 Task: Add Shikai Coconut Hand & Body Lotion to the cart.
Action: Mouse moved to (856, 324)
Screenshot: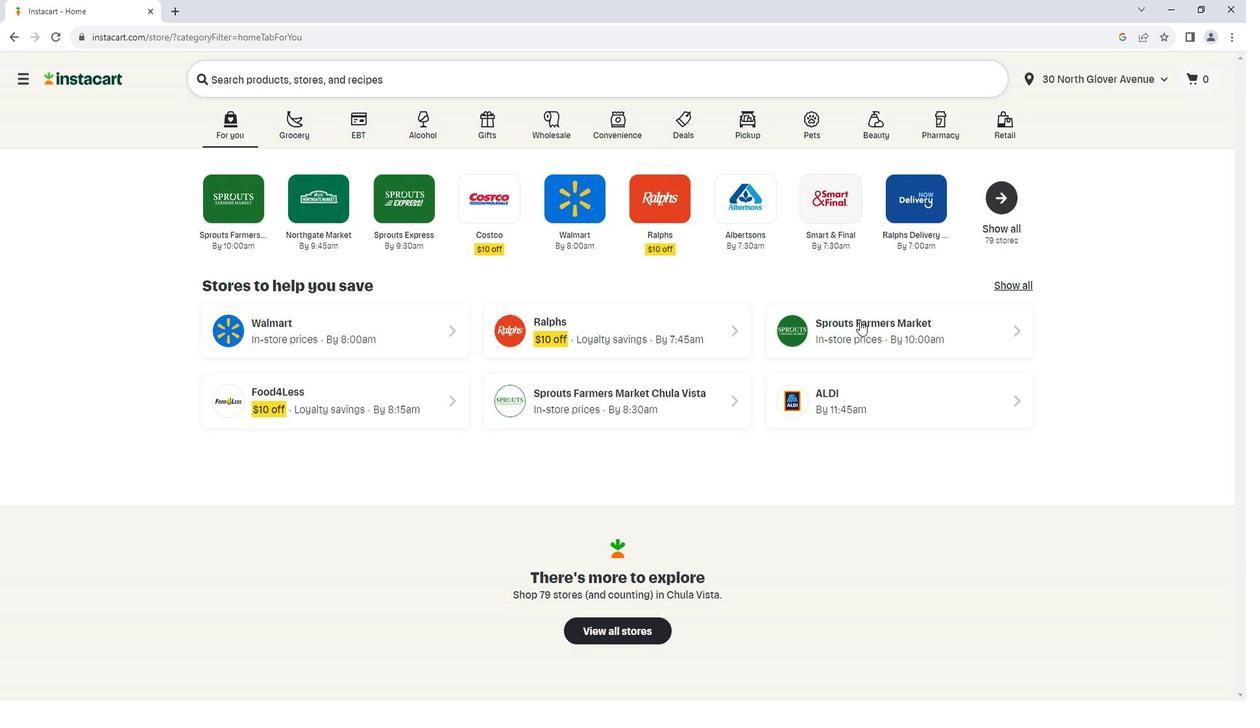 
Action: Mouse pressed left at (856, 324)
Screenshot: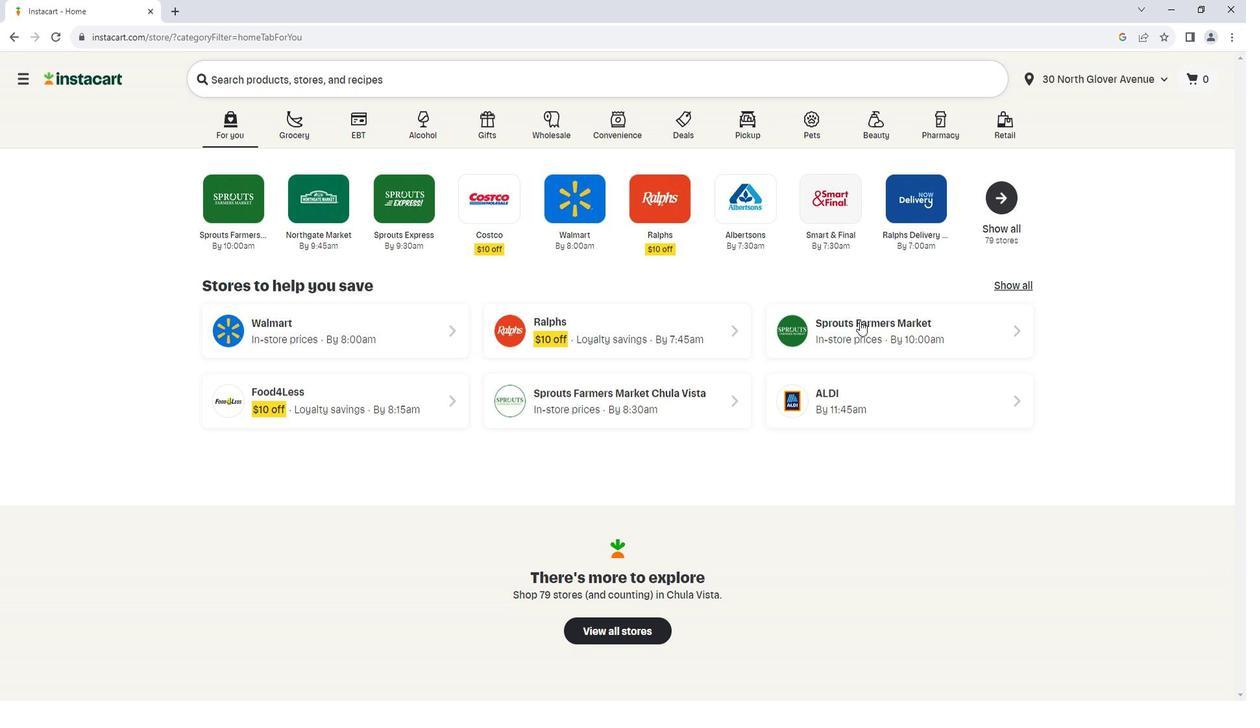 
Action: Mouse moved to (111, 428)
Screenshot: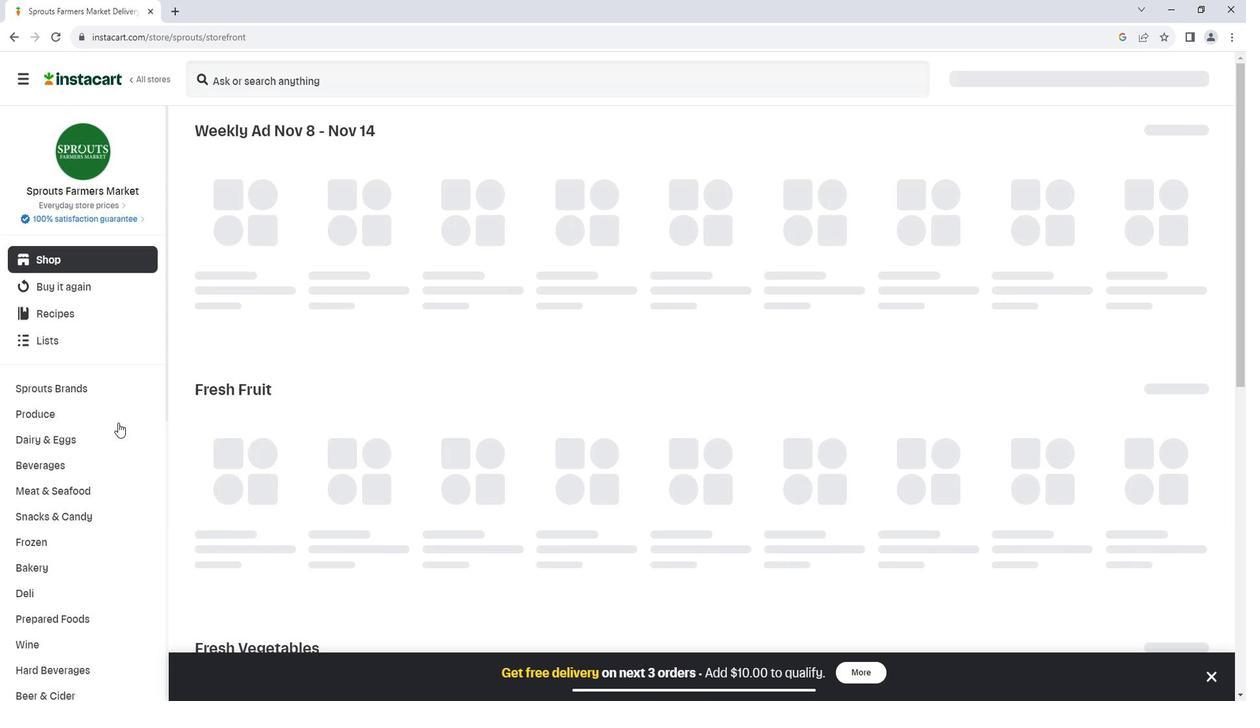 
Action: Mouse scrolled (111, 427) with delta (0, 0)
Screenshot: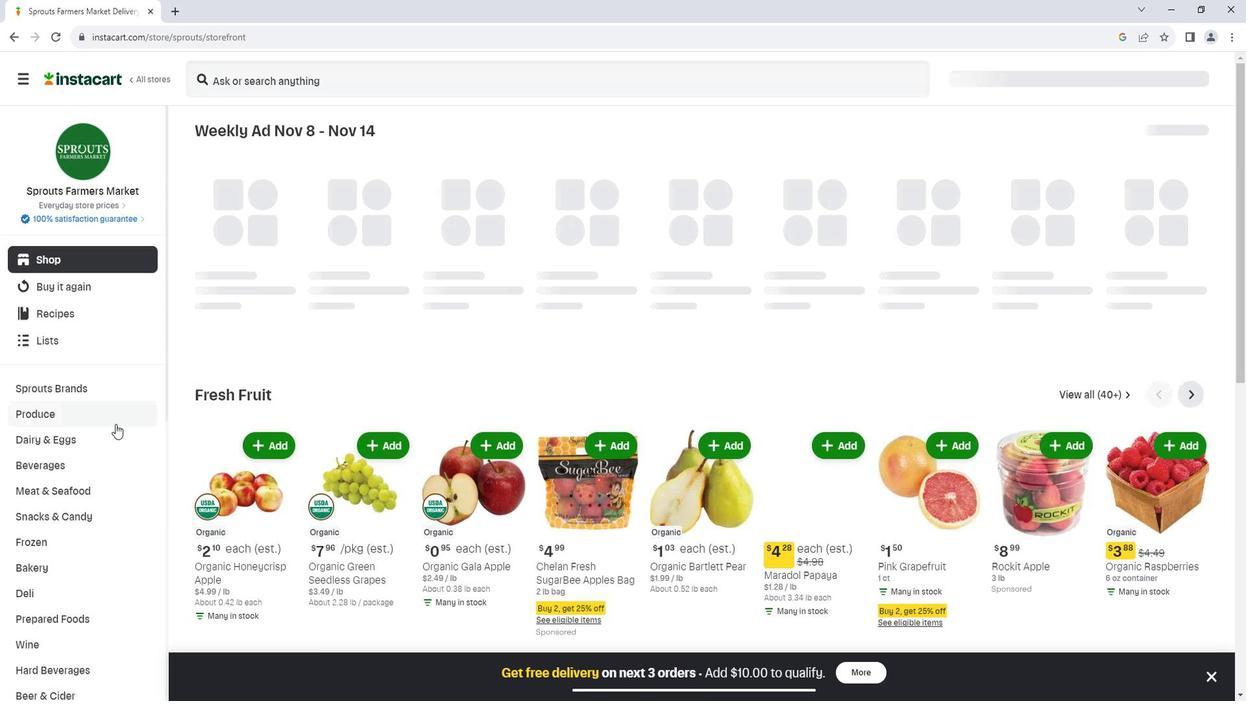 
Action: Mouse moved to (111, 429)
Screenshot: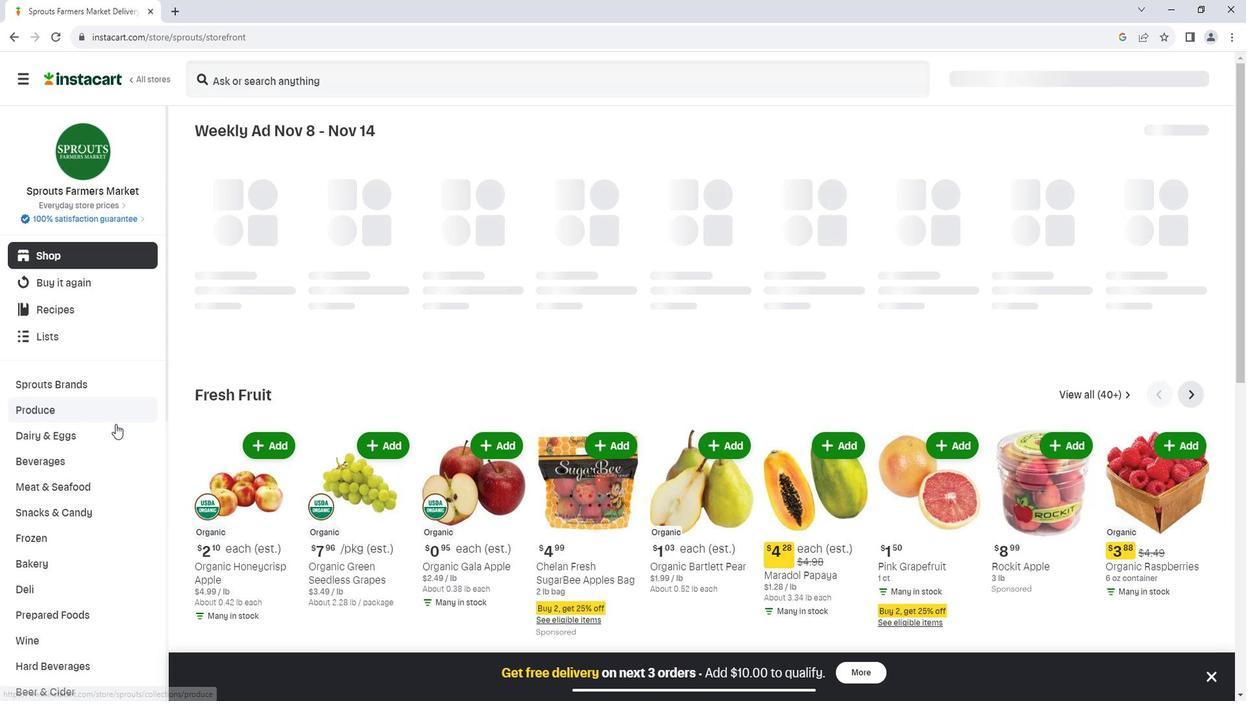 
Action: Mouse scrolled (111, 429) with delta (0, 0)
Screenshot: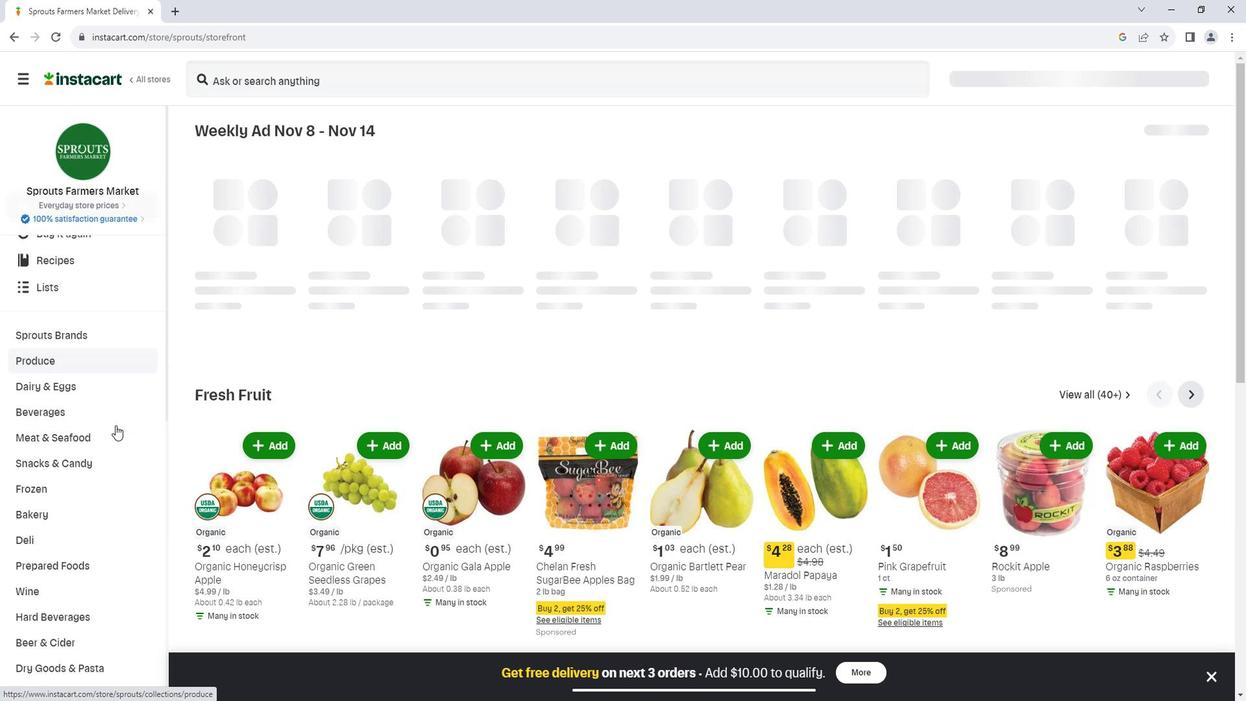 
Action: Mouse scrolled (111, 429) with delta (0, 0)
Screenshot: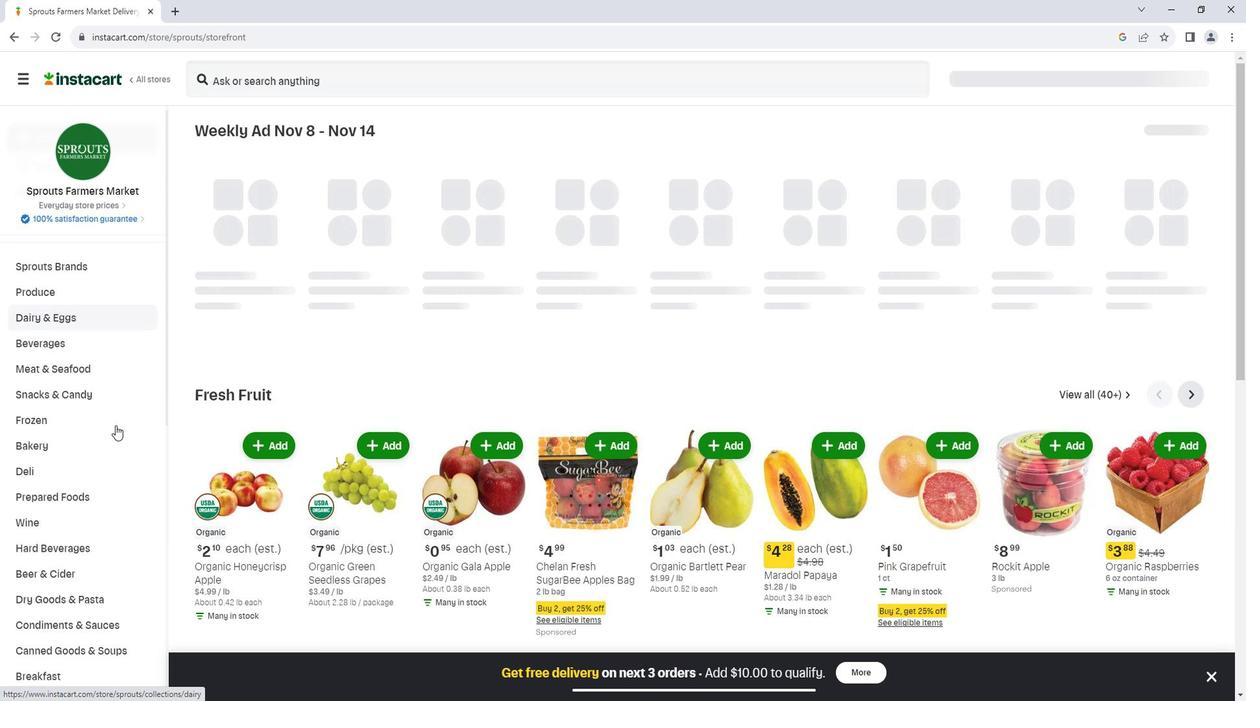 
Action: Mouse moved to (111, 432)
Screenshot: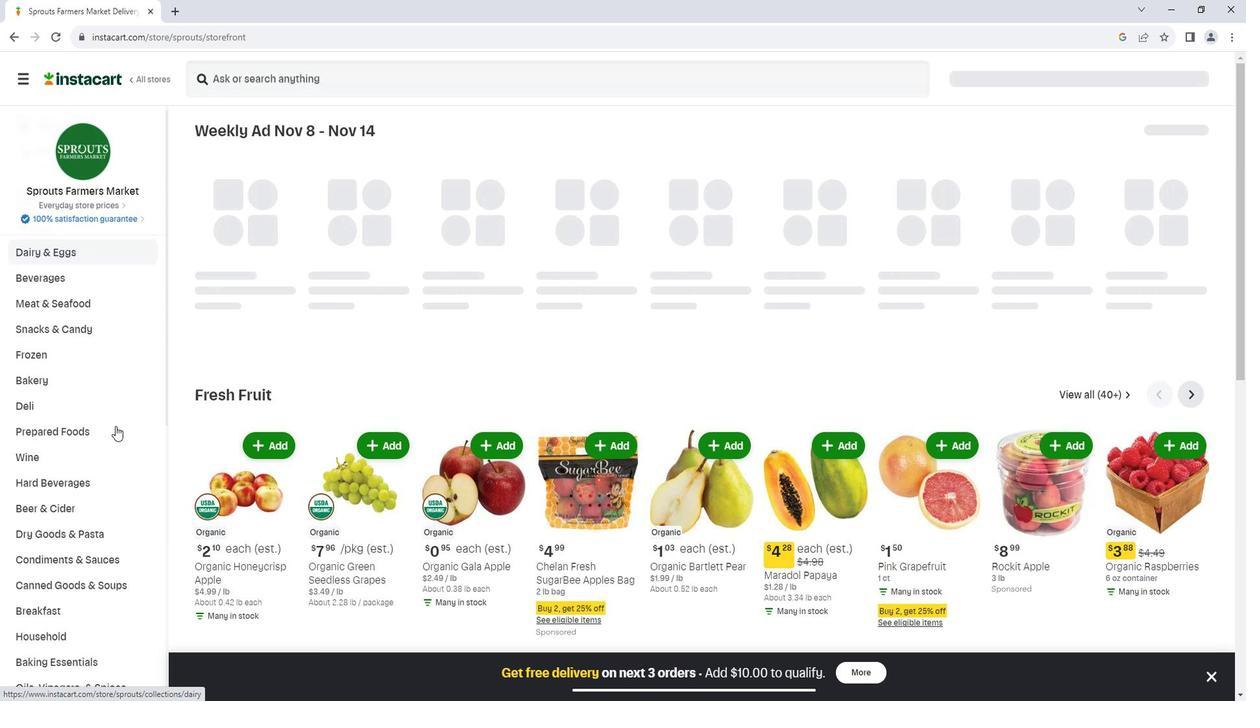 
Action: Mouse scrolled (111, 431) with delta (0, -1)
Screenshot: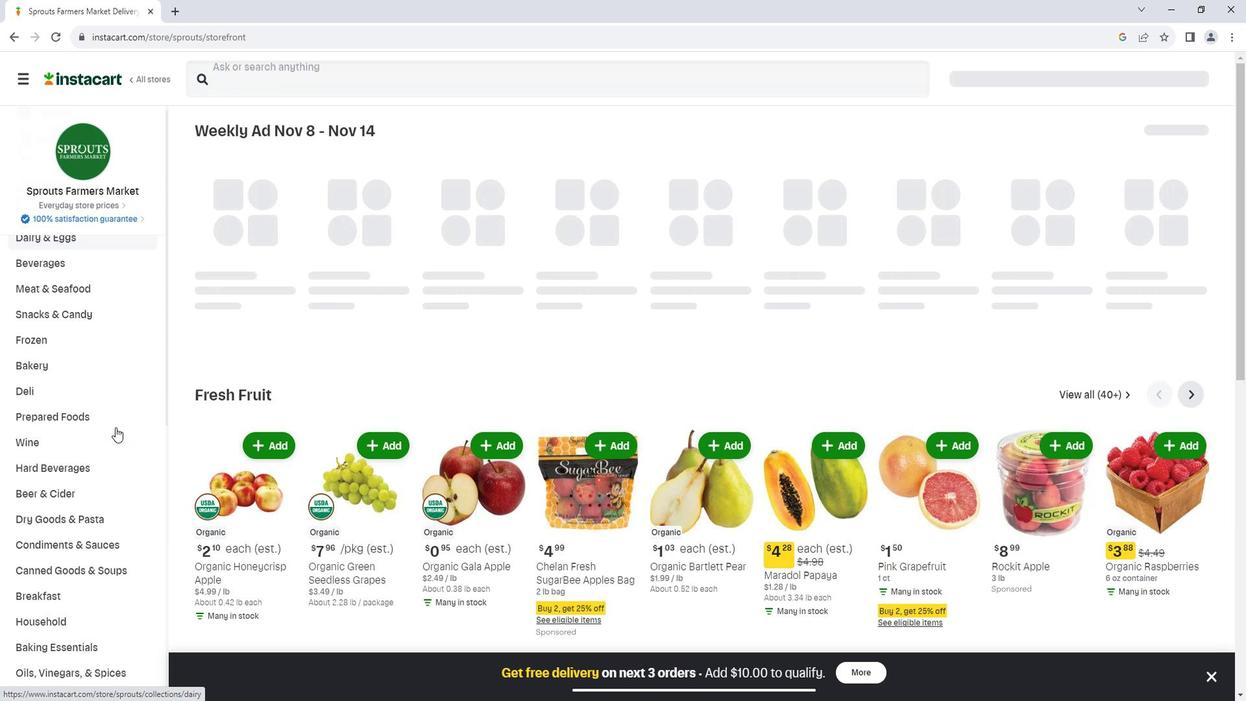 
Action: Mouse moved to (112, 434)
Screenshot: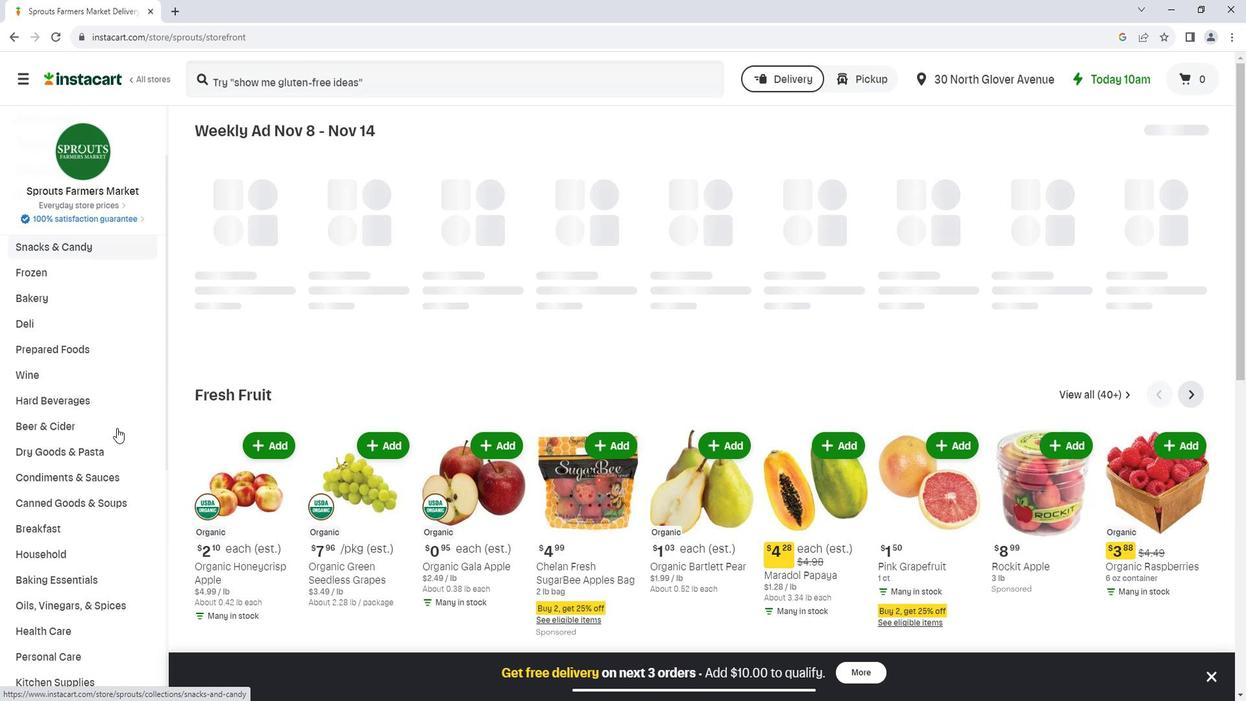 
Action: Mouse scrolled (112, 434) with delta (0, 0)
Screenshot: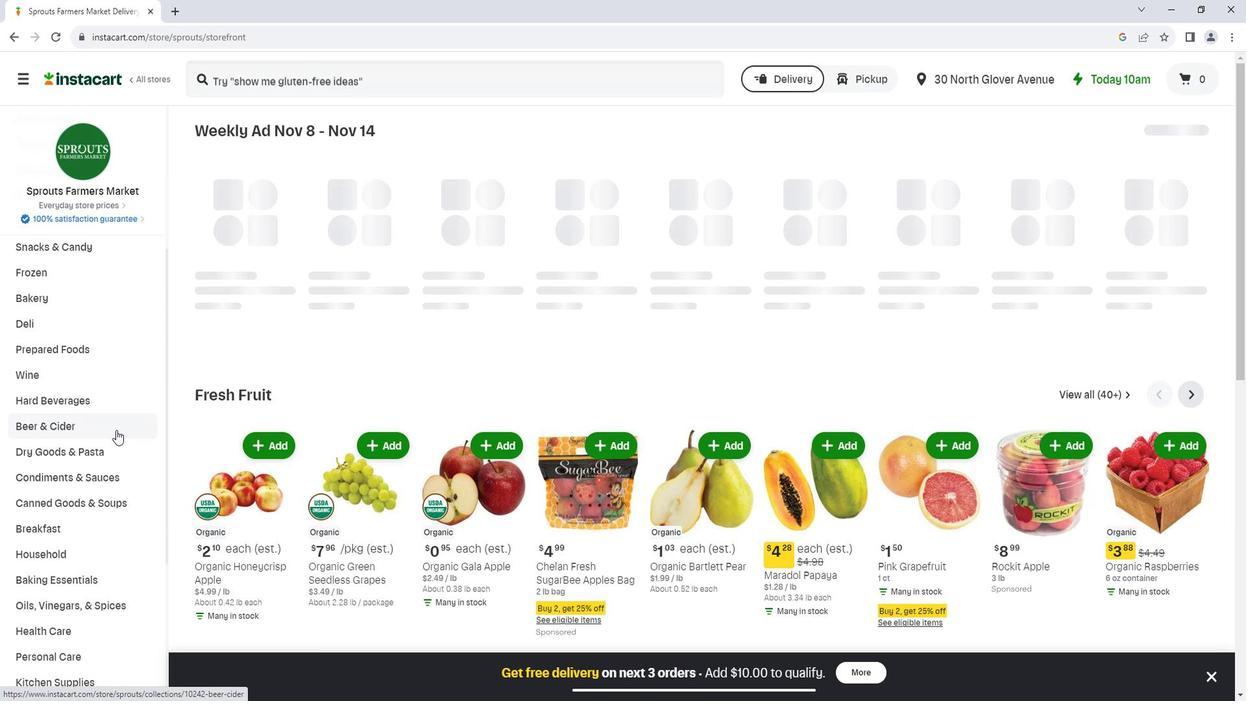 
Action: Mouse moved to (110, 438)
Screenshot: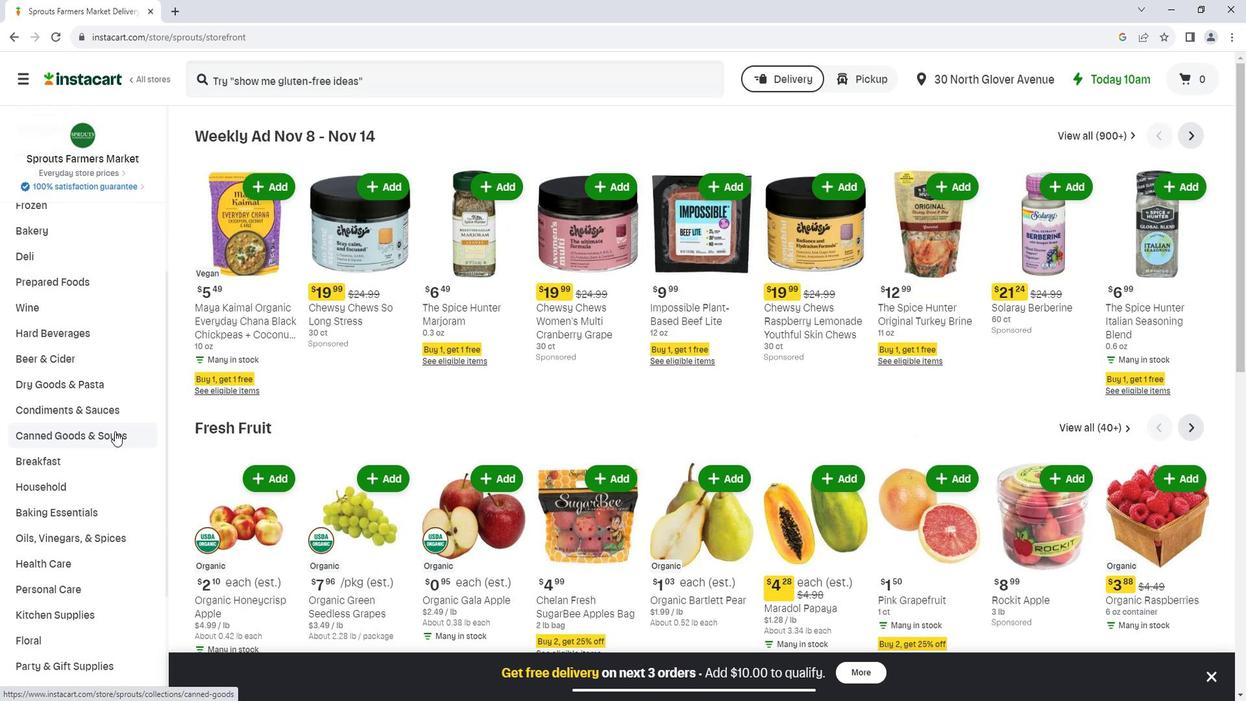 
Action: Mouse scrolled (110, 437) with delta (0, 0)
Screenshot: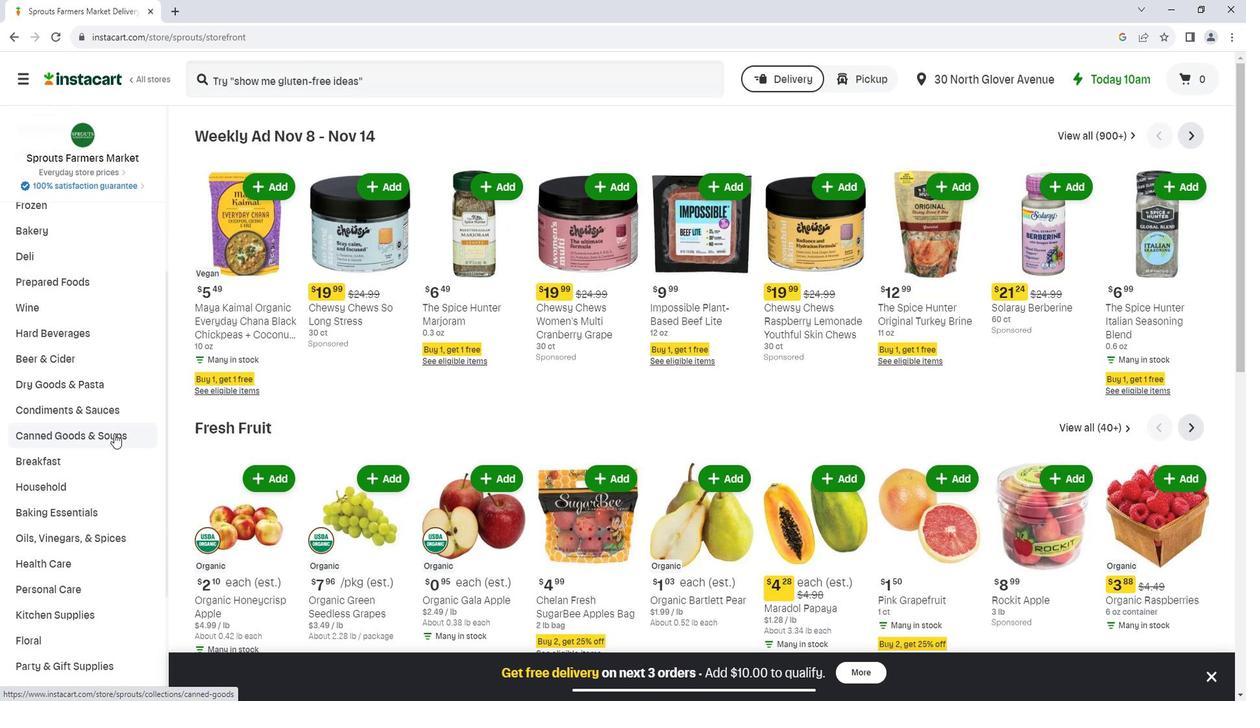 
Action: Mouse moved to (102, 520)
Screenshot: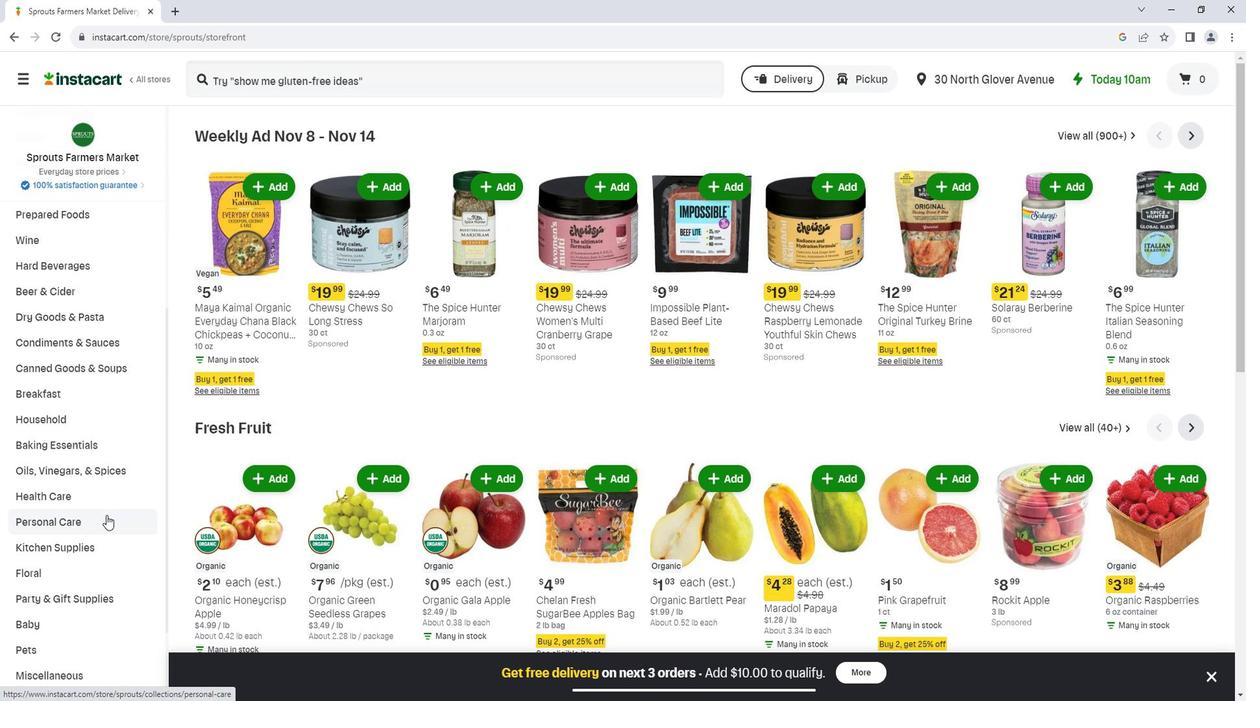 
Action: Mouse pressed left at (102, 520)
Screenshot: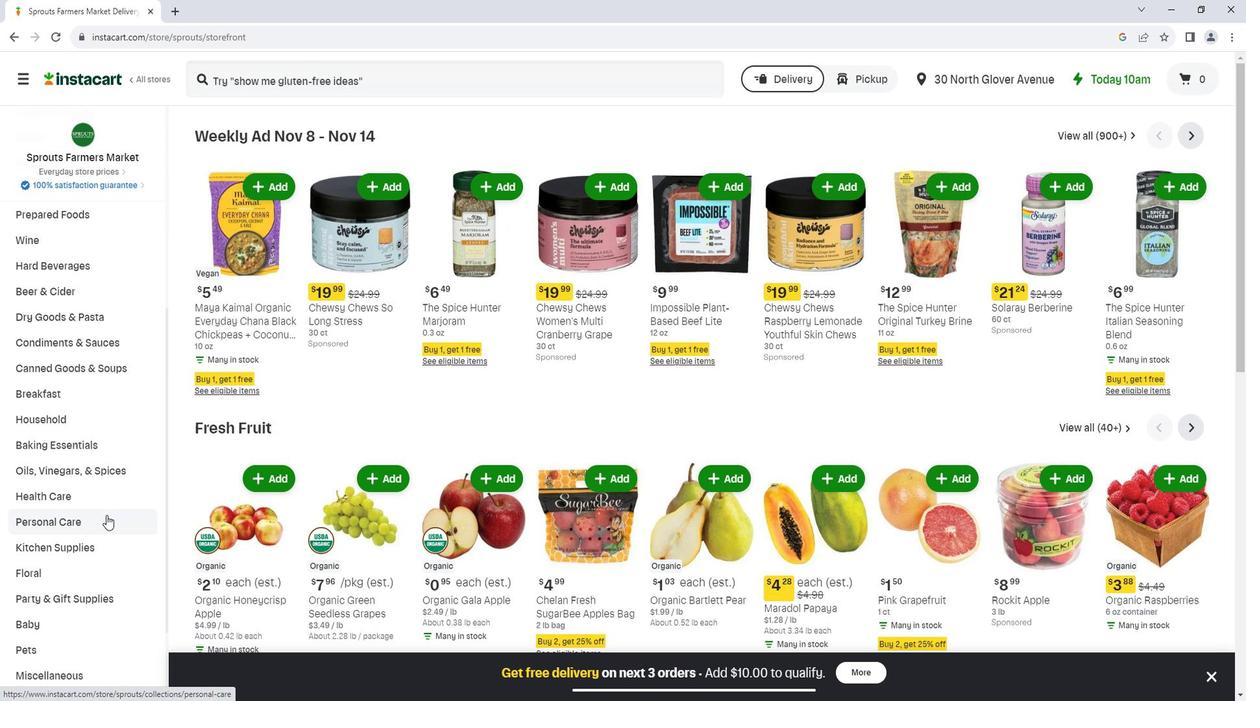 
Action: Mouse moved to (320, 174)
Screenshot: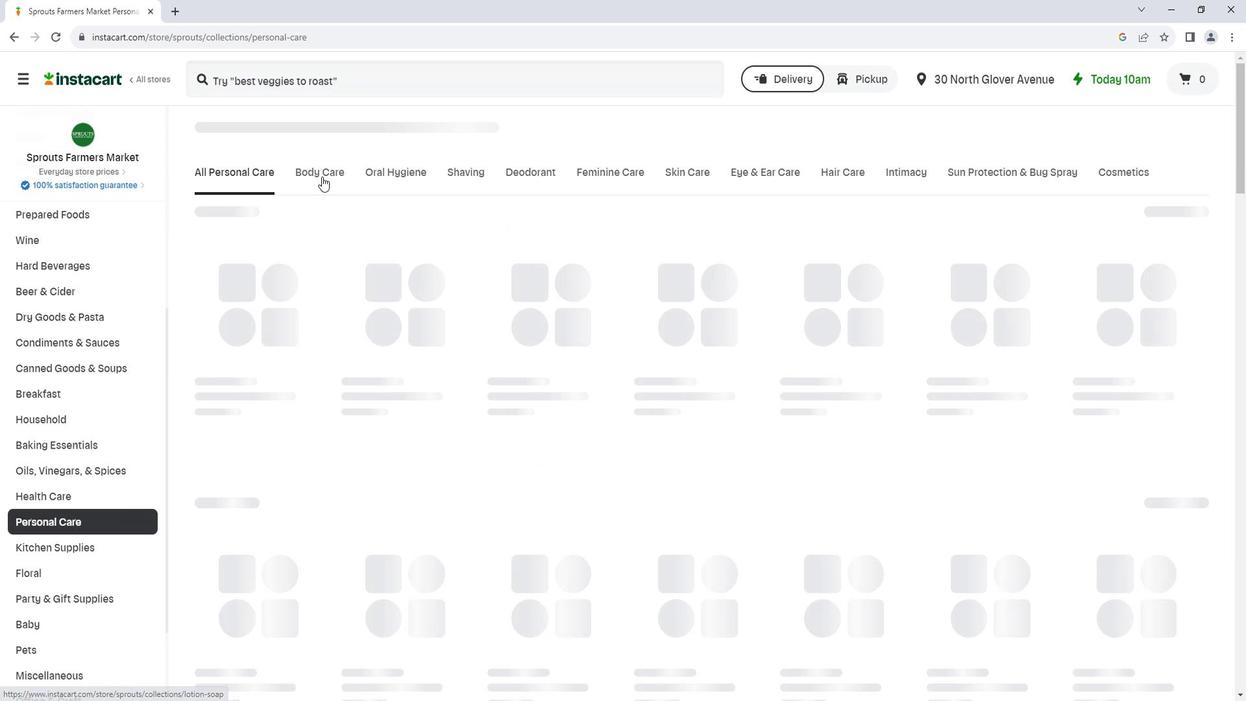 
Action: Mouse pressed left at (320, 174)
Screenshot: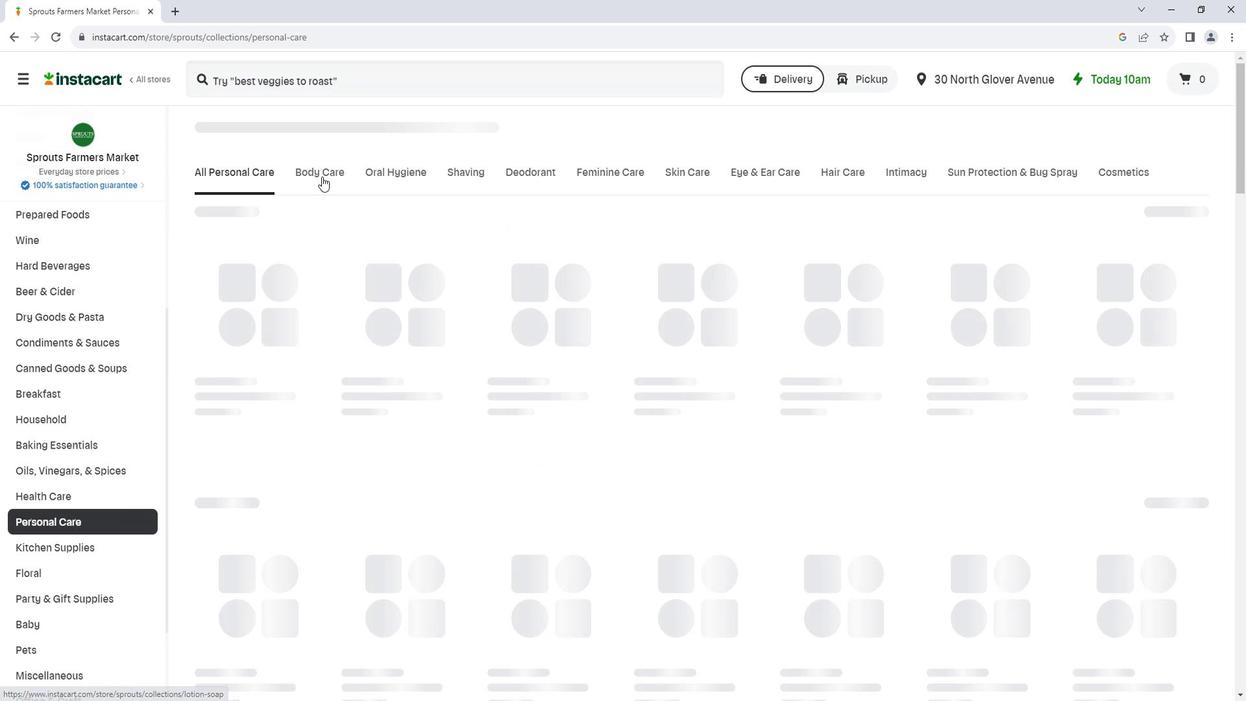 
Action: Mouse moved to (514, 235)
Screenshot: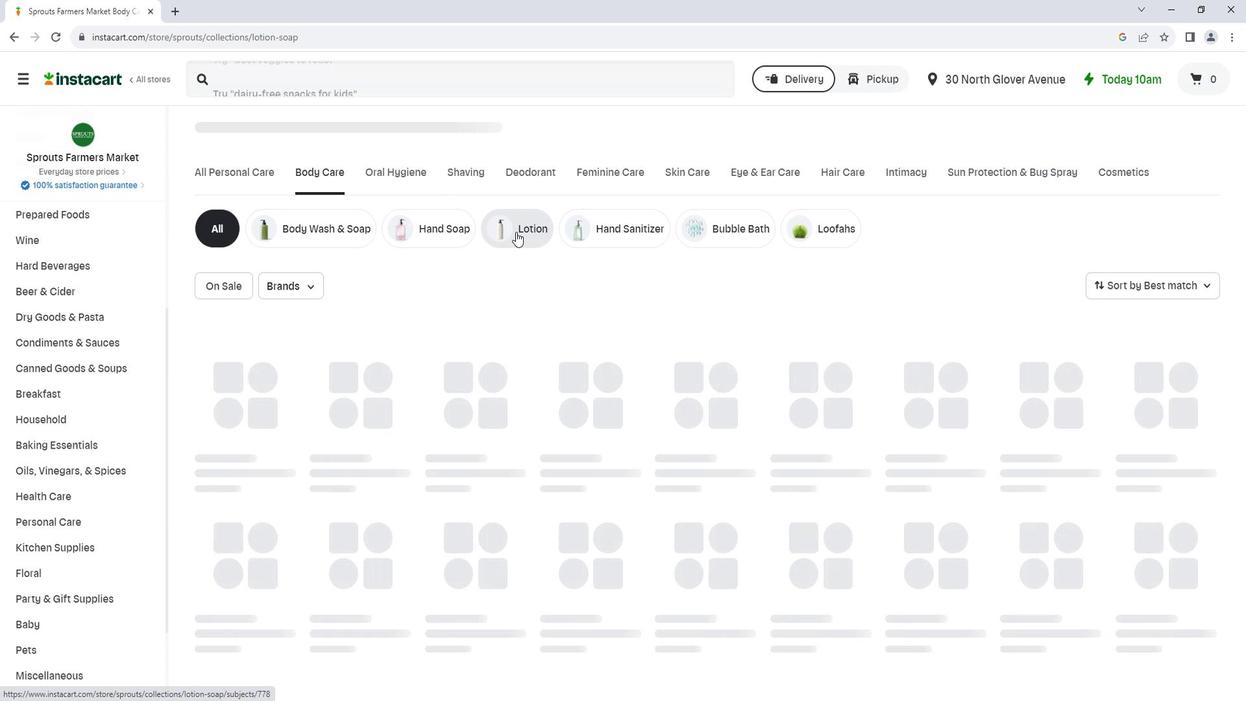 
Action: Mouse pressed left at (514, 235)
Screenshot: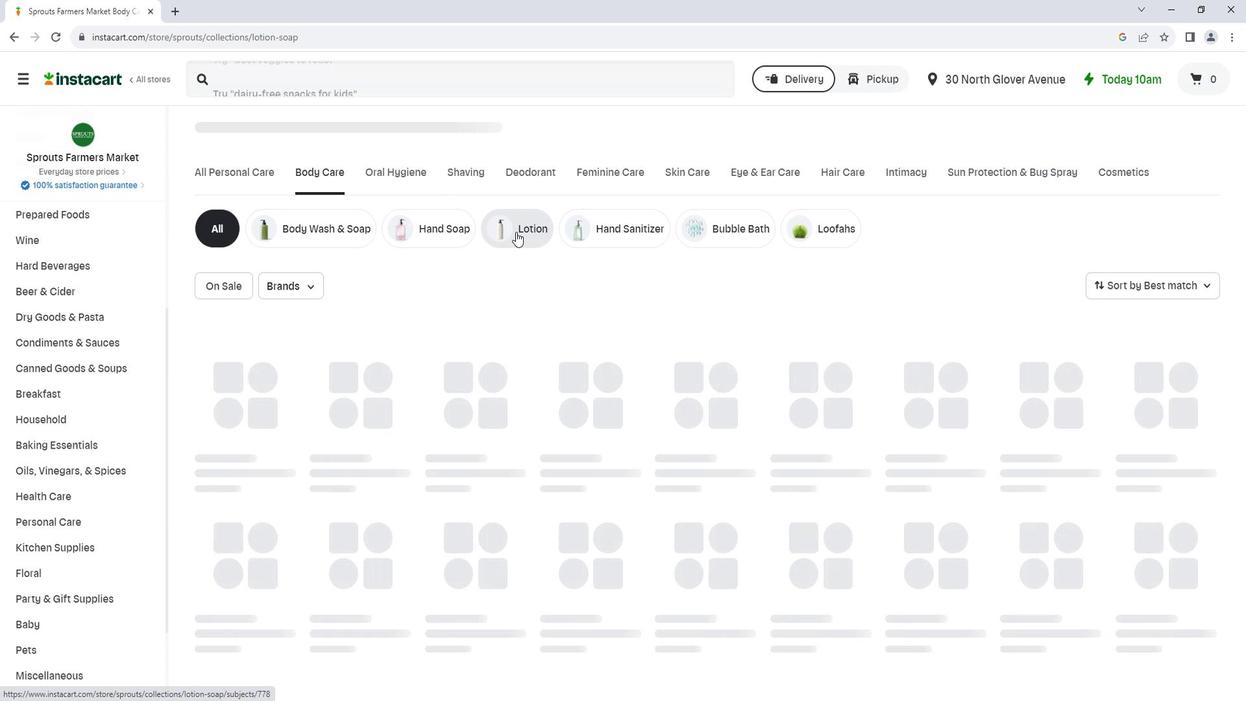
Action: Mouse moved to (458, 85)
Screenshot: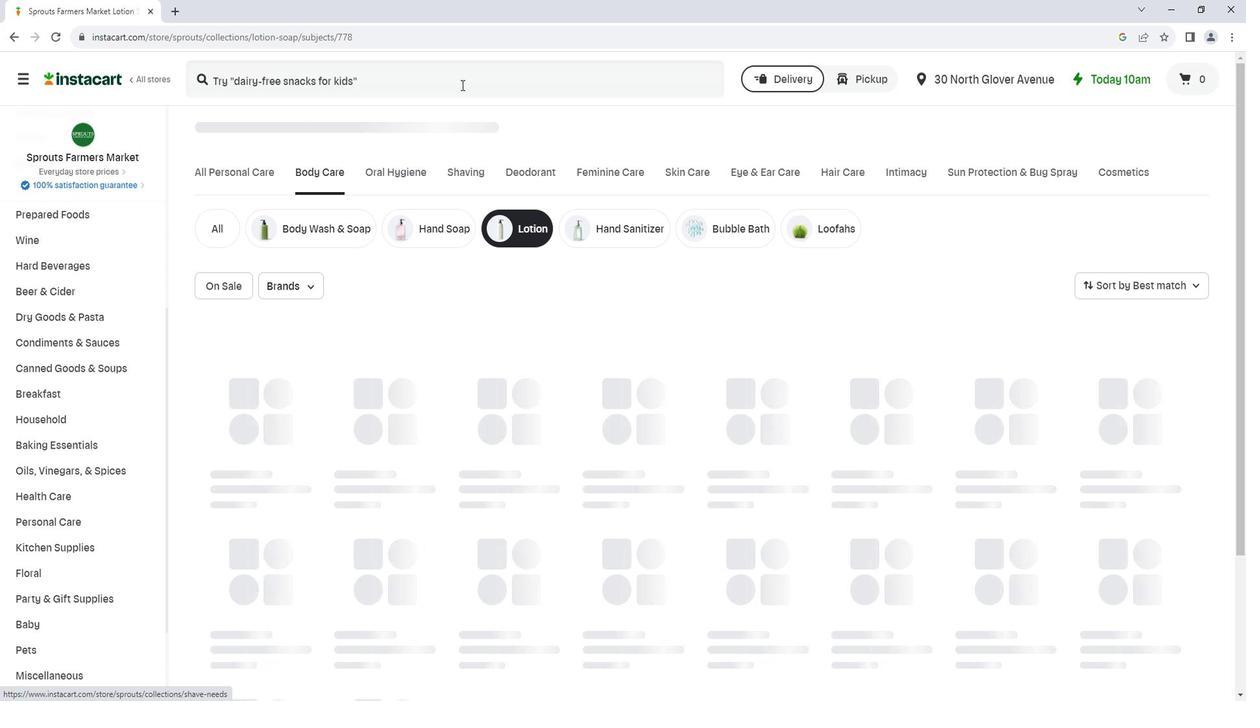 
Action: Mouse pressed left at (458, 85)
Screenshot: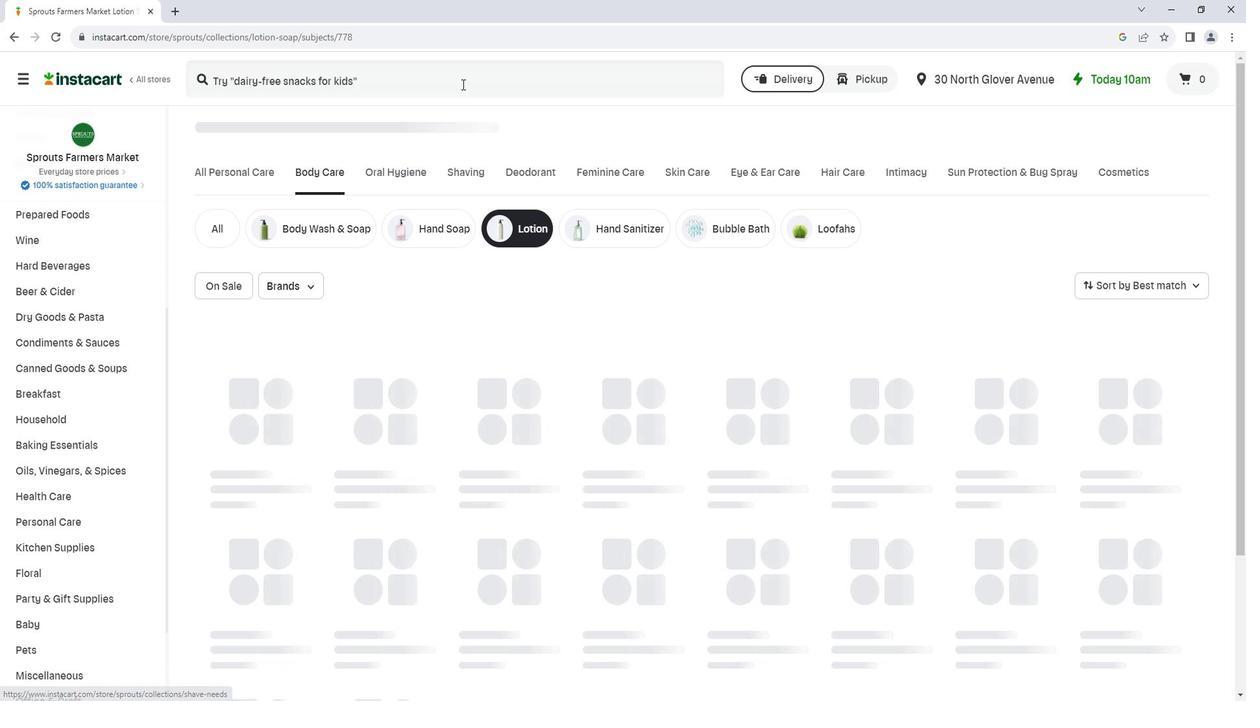 
Action: Key pressed <Key.shift>Shikai<Key.space><Key.shift><Key.shift><Key.shift>COc<Key.backspace><Key.backspace>oconut<Key.space><Key.shift>Hand
Screenshot: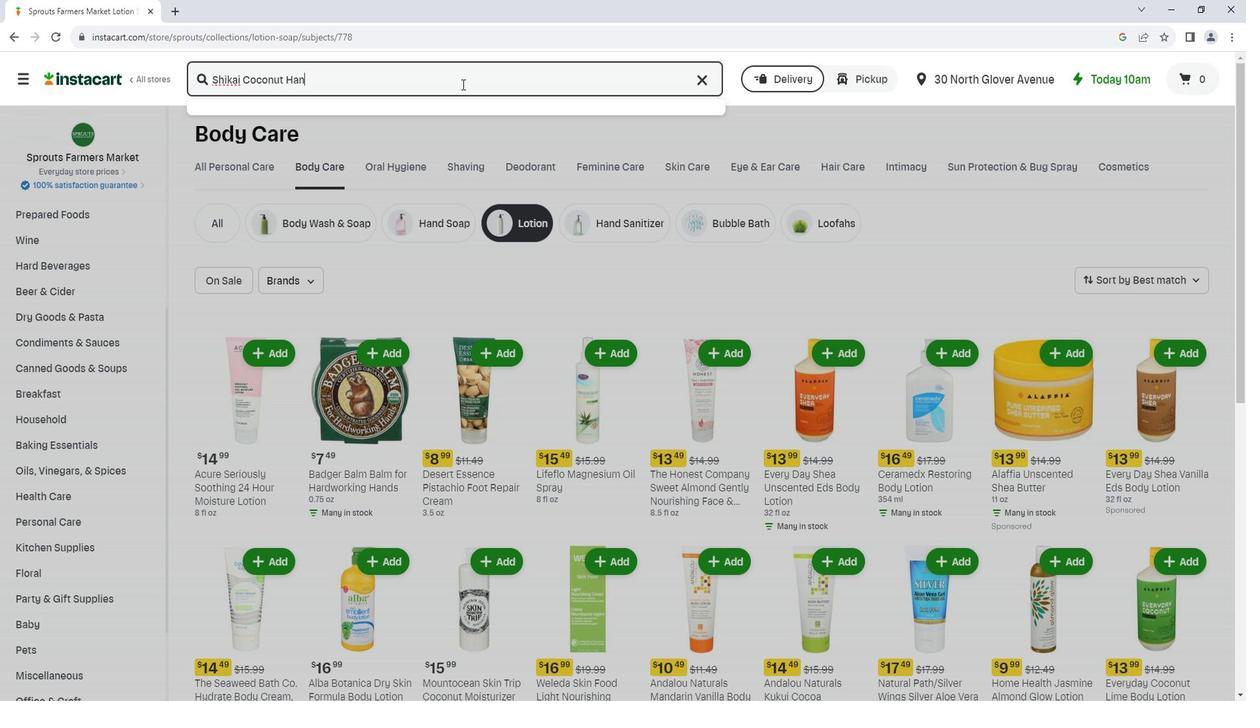 
Action: Mouse moved to (458, 84)
Screenshot: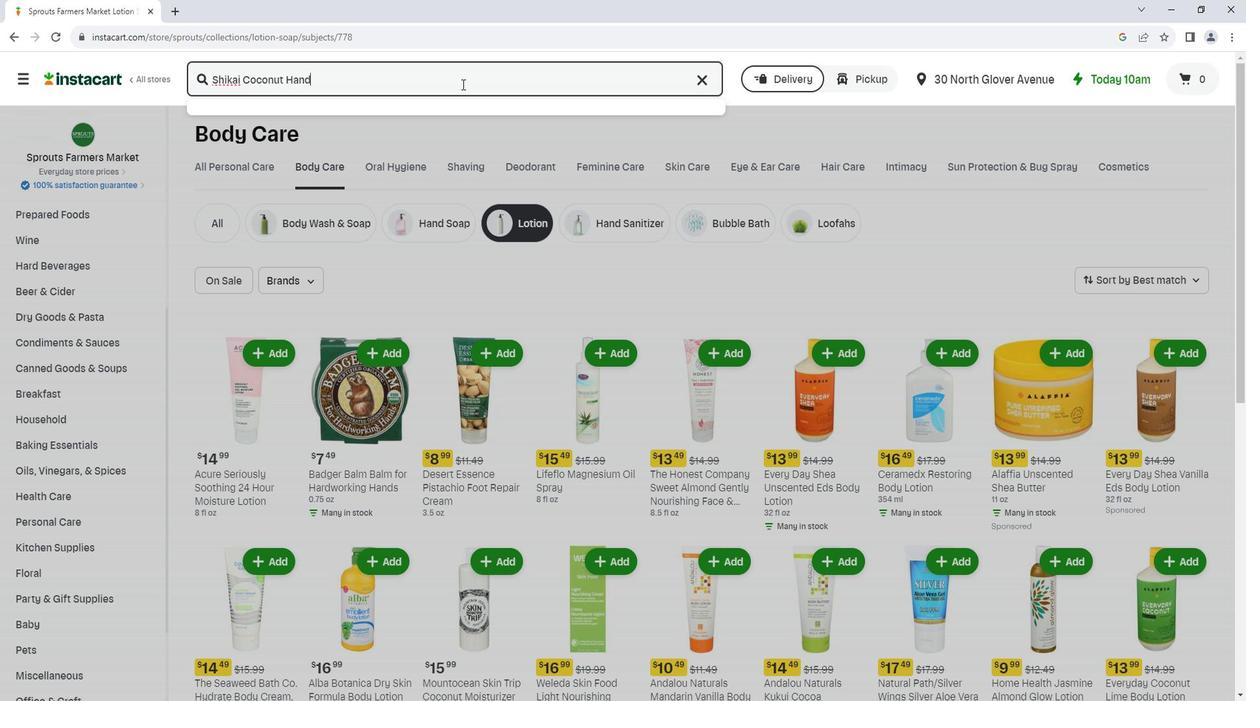 
Action: Key pressed <Key.space><Key.shift><Key.shift><Key.shift>&<Key.space><Key.shift><Key.shift><Key.shift><Key.shift><Key.shift><Key.shift><Key.shift><Key.shift><Key.shift><Key.shift><Key.shift><Key.shift><Key.shift><Key.shift><Key.shift><Key.shift><Key.shift><Key.shift><Key.shift><Key.shift><Key.shift><Key.shift><Key.shift><Key.shift><Key.shift><Key.shift><Key.shift><Key.shift><Key.shift><Key.shift><Key.shift><Key.shift><Key.shift><Key.shift><Key.shift><Key.shift><Key.shift><Key.shift><Key.shift><Key.shift><Key.shift><Key.shift><Key.shift>Bo
Screenshot: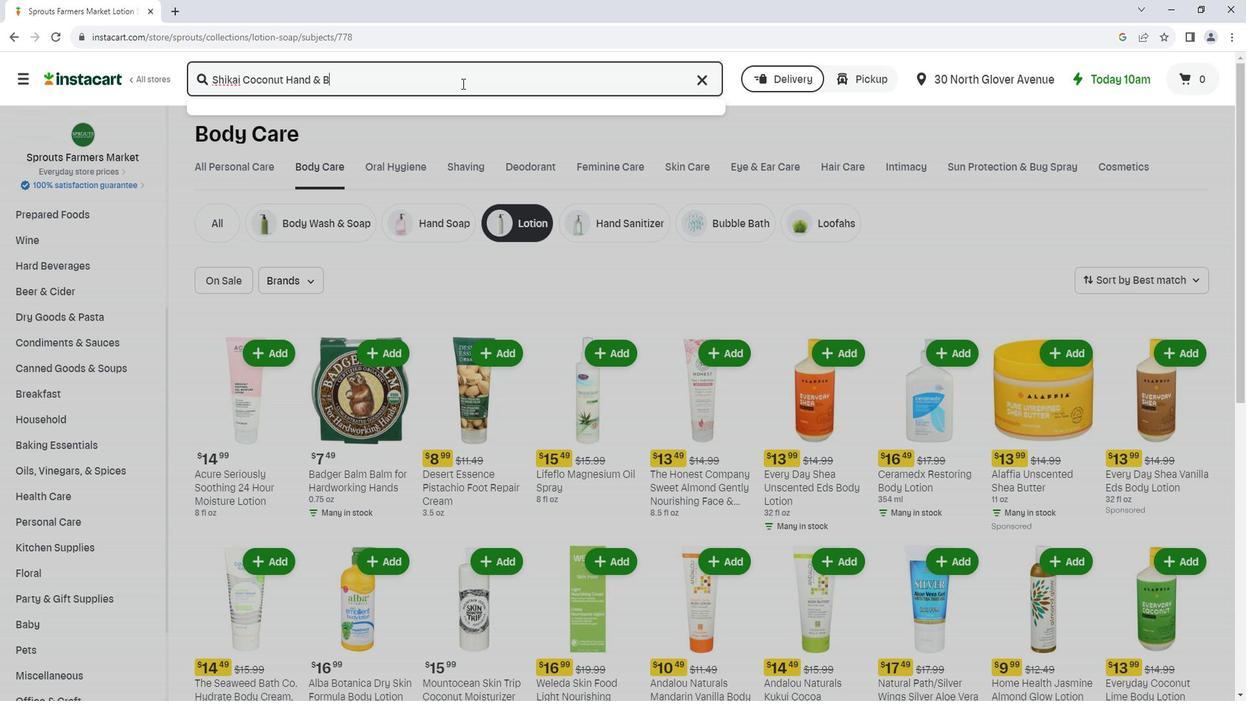 
Action: Mouse moved to (453, 61)
Screenshot: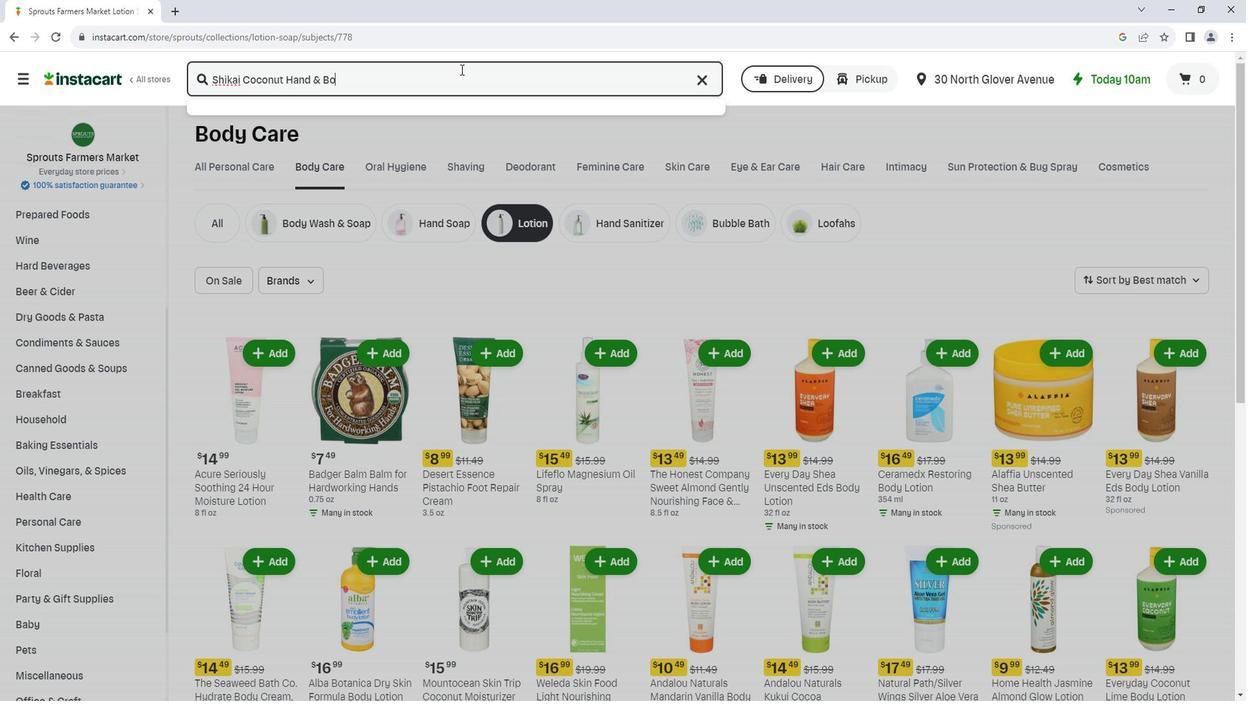 
Action: Key pressed dy<Key.space><Key.shift>Lotion<Key.space><Key.enter>
Screenshot: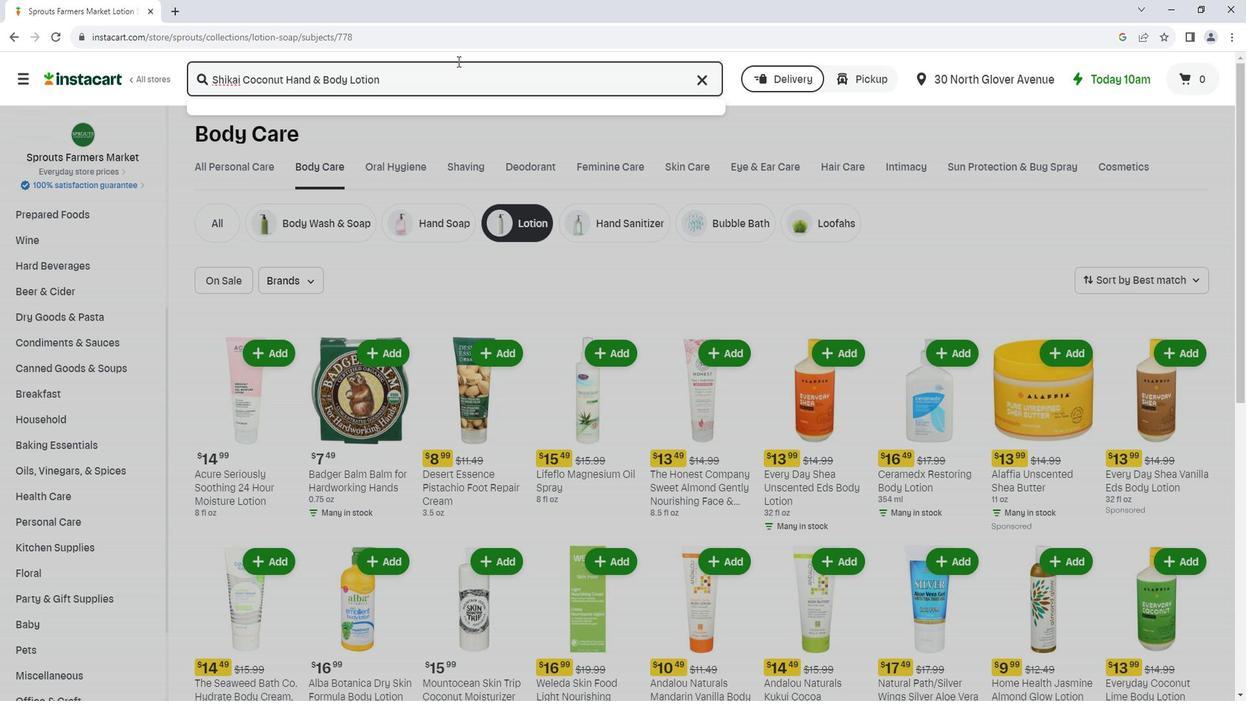 
Action: Mouse moved to (189, 156)
Screenshot: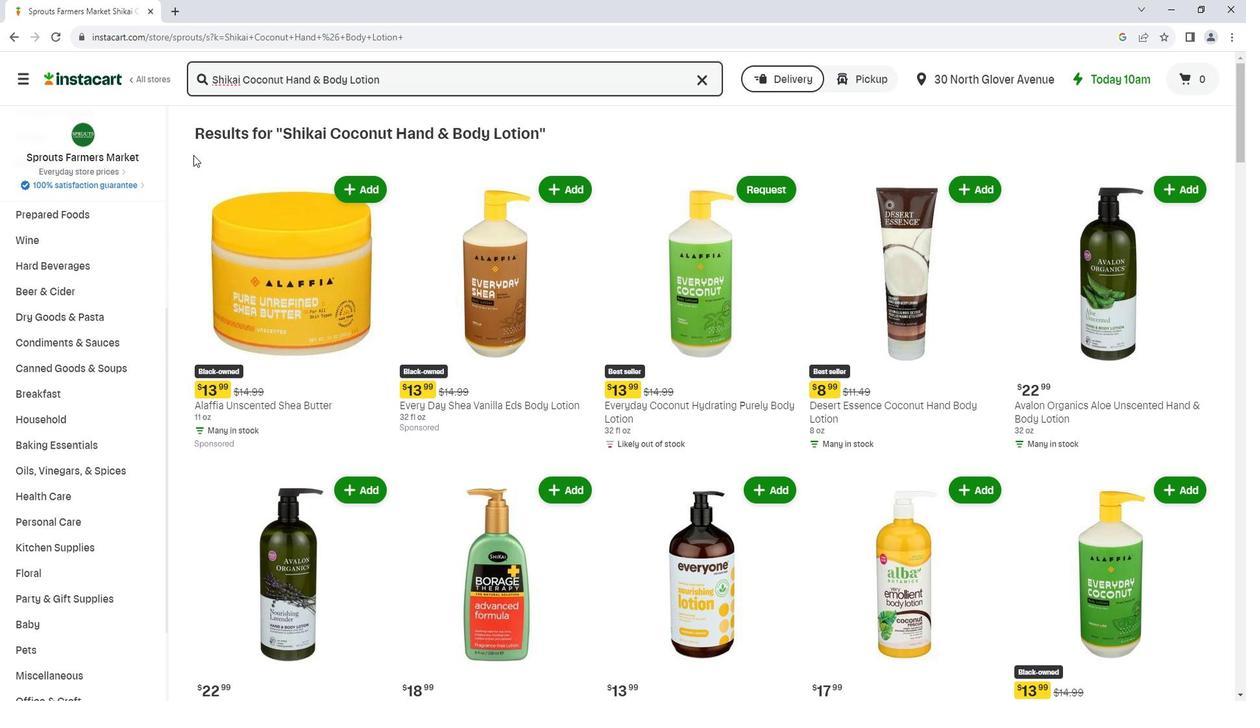 
Action: Mouse scrolled (189, 155) with delta (0, 0)
Screenshot: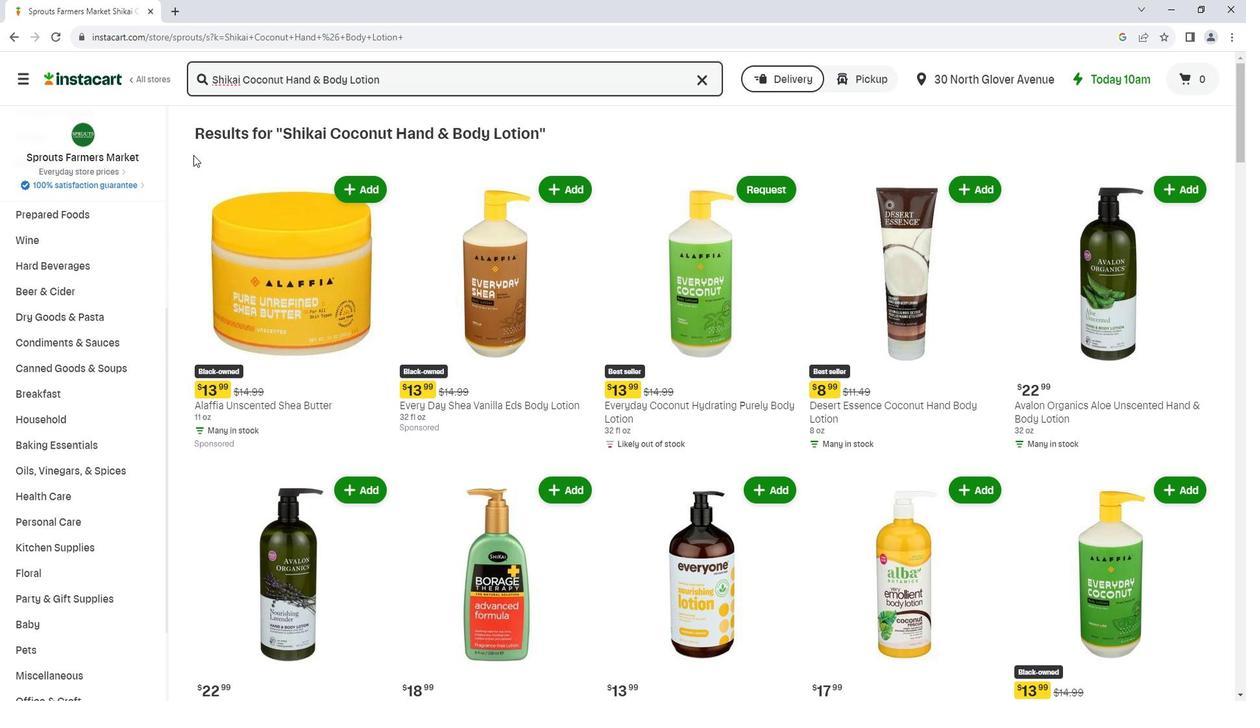 
Action: Mouse scrolled (189, 155) with delta (0, 0)
Screenshot: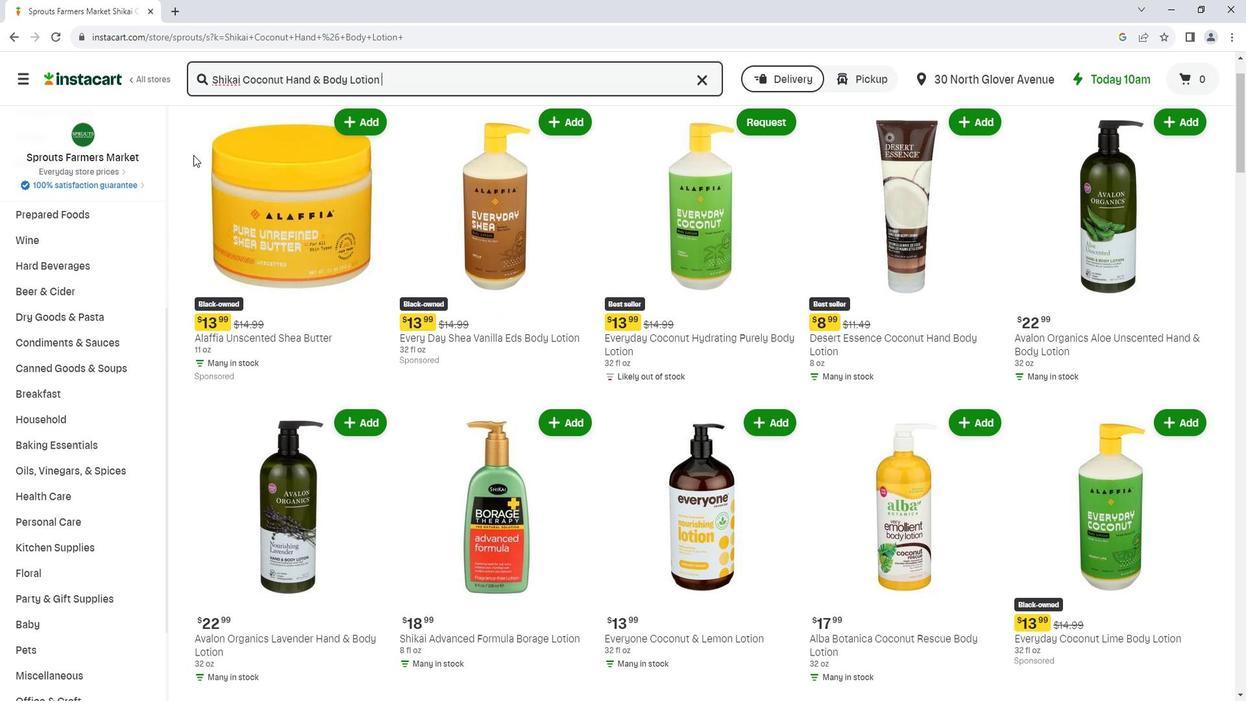 
Action: Mouse scrolled (189, 155) with delta (0, 0)
Screenshot: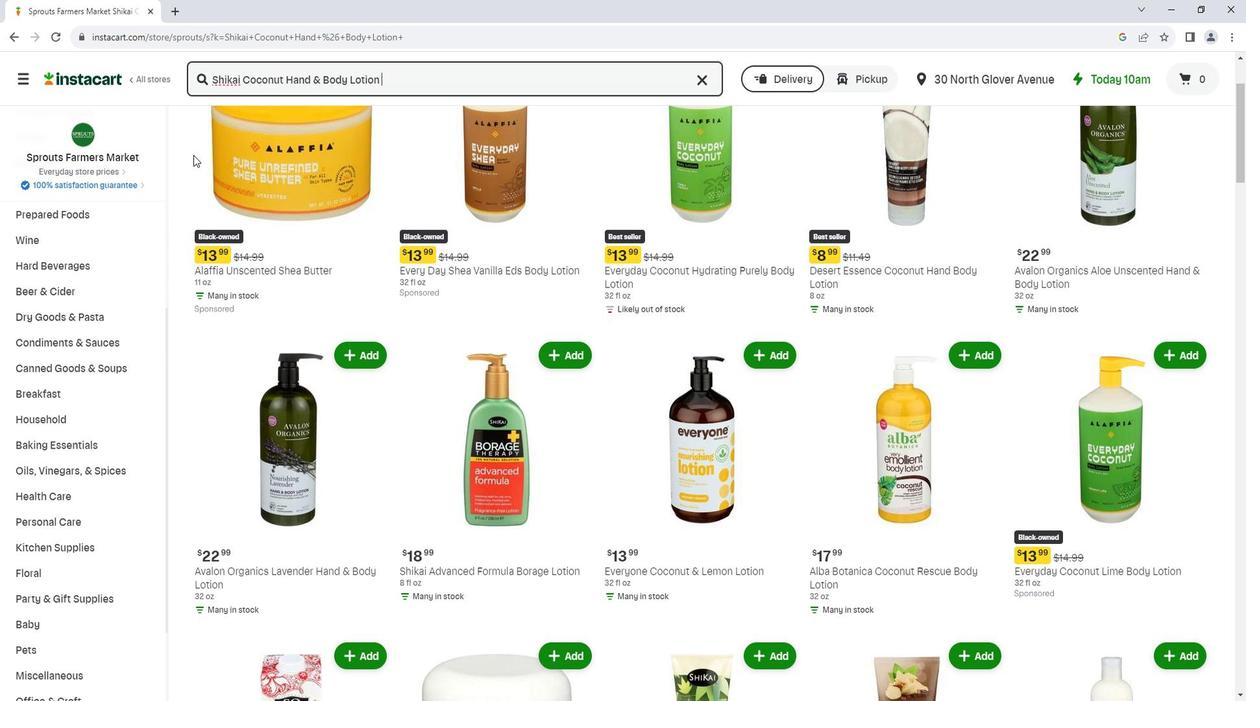 
Action: Mouse scrolled (189, 155) with delta (0, 0)
Screenshot: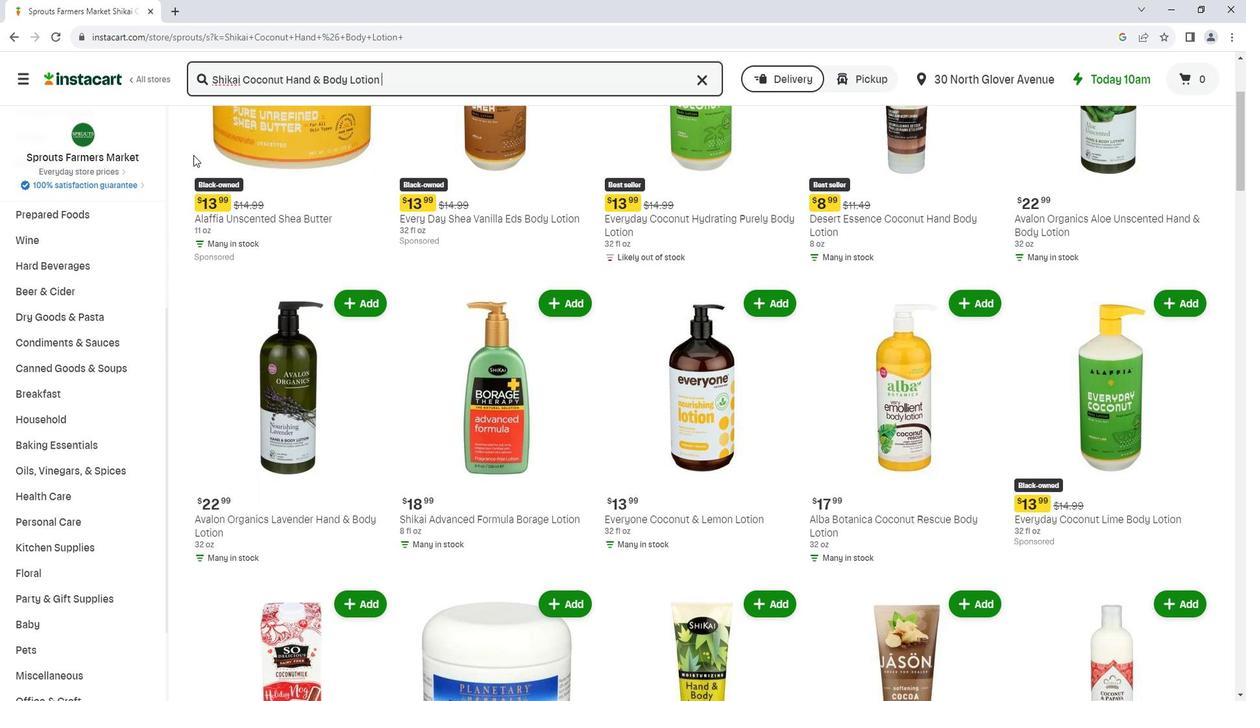
Action: Mouse scrolled (189, 155) with delta (0, 0)
Screenshot: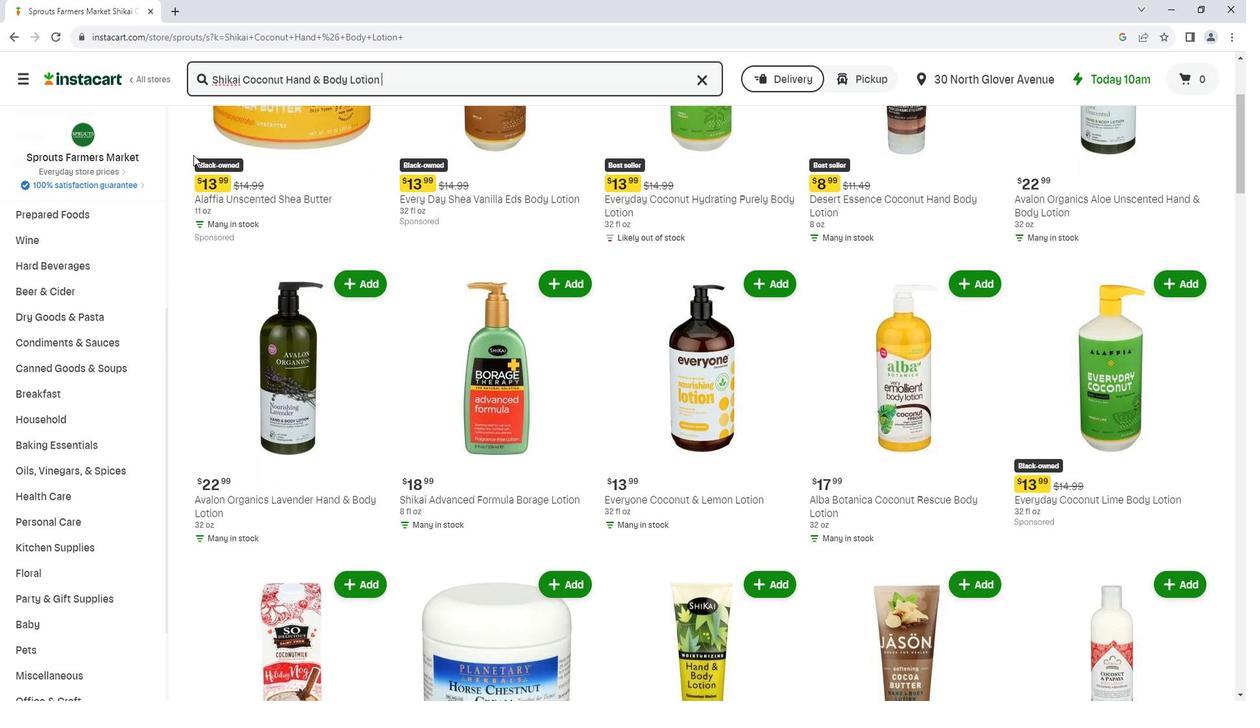 
Action: Mouse scrolled (189, 155) with delta (0, 0)
Screenshot: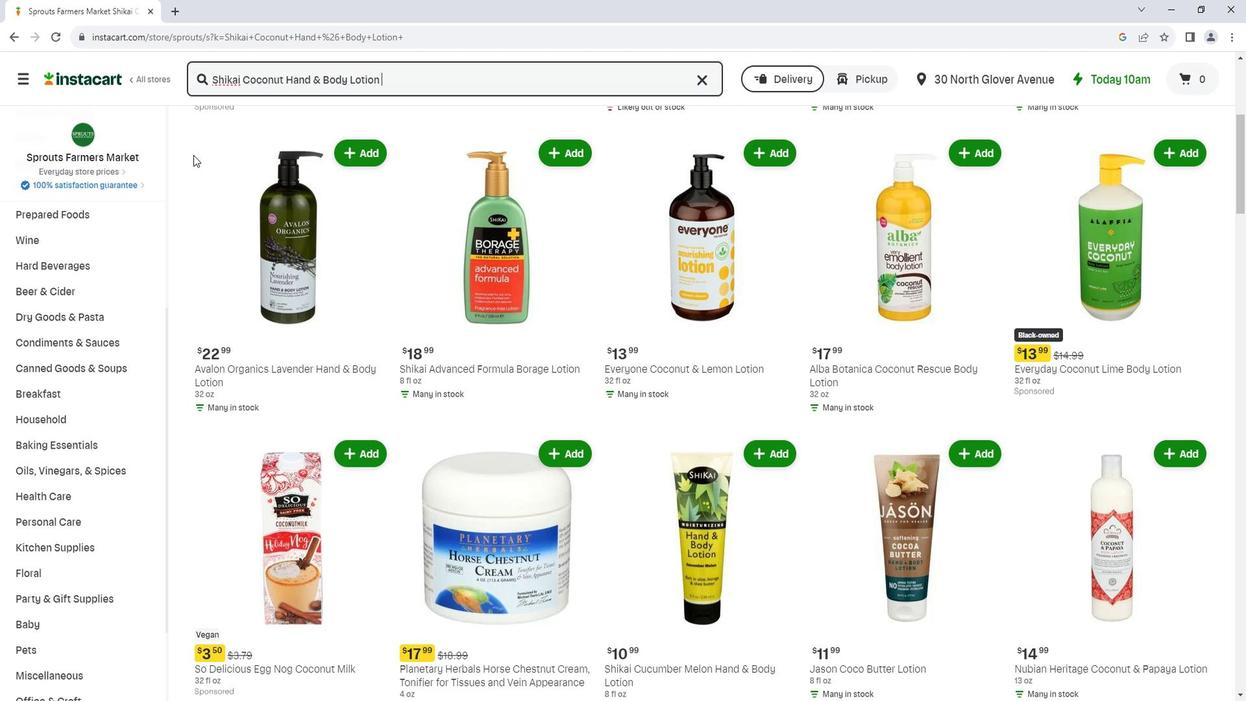 
Action: Mouse scrolled (189, 155) with delta (0, 0)
Screenshot: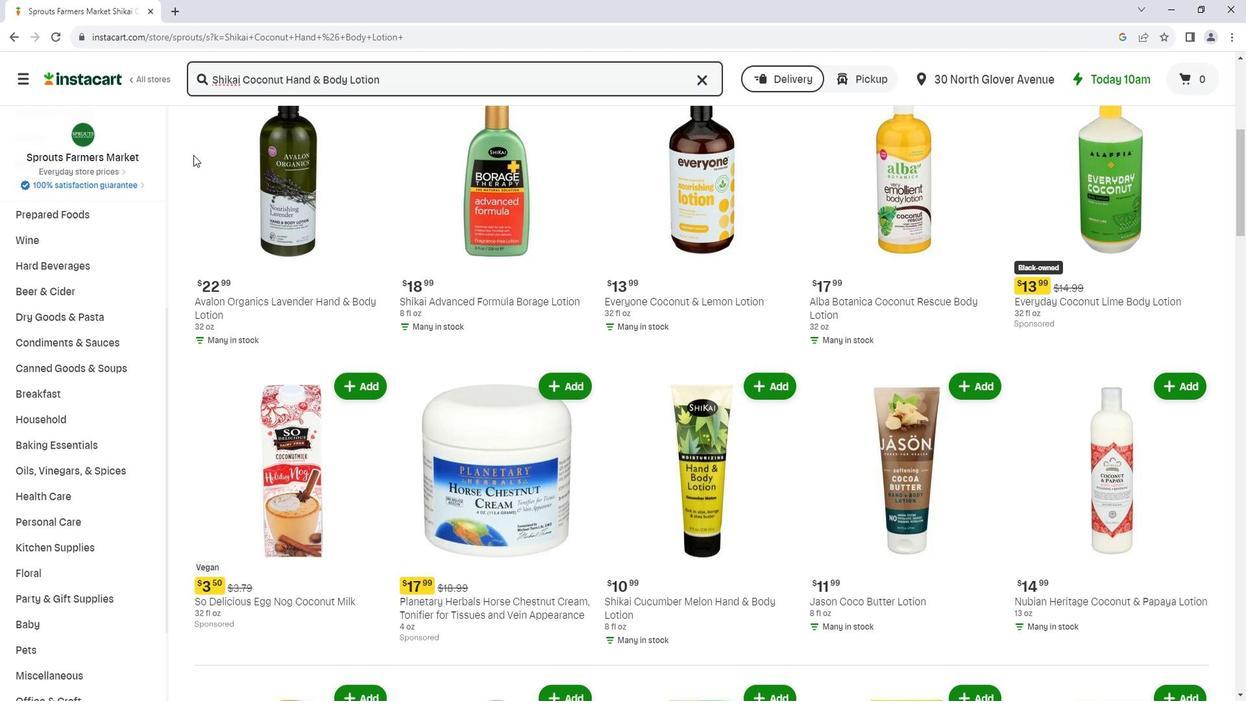 
Action: Mouse moved to (189, 156)
Screenshot: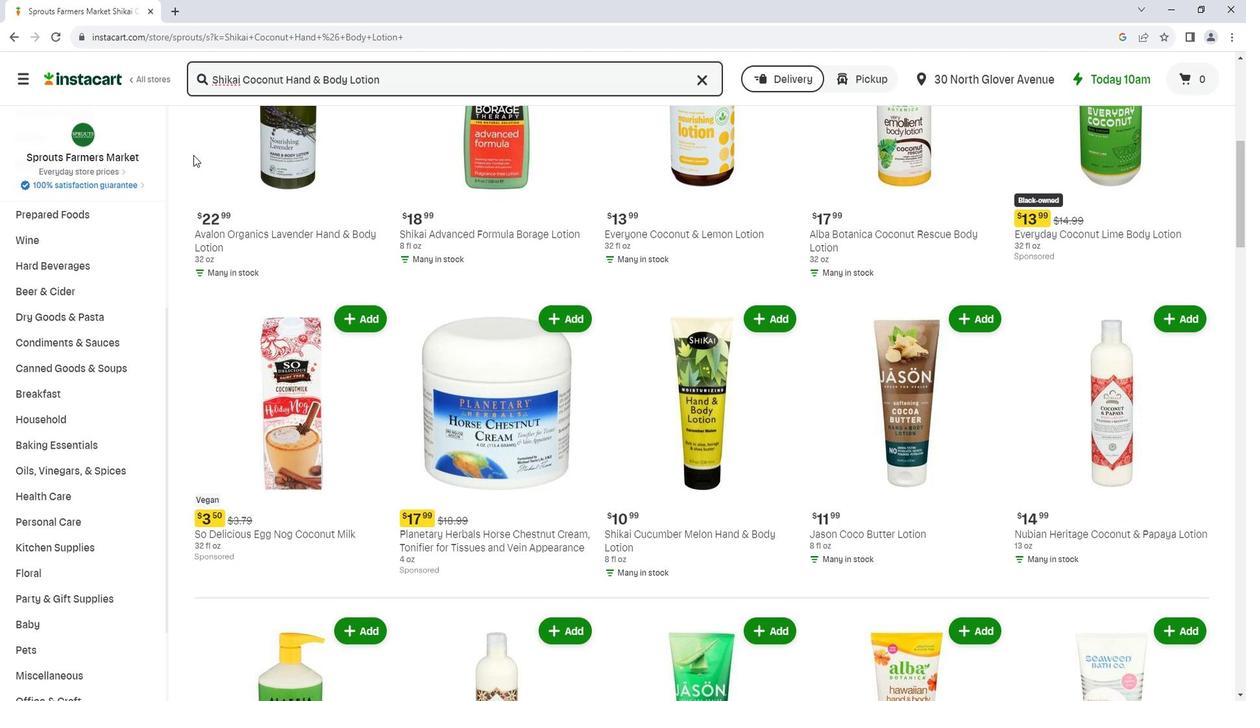 
Action: Mouse scrolled (189, 155) with delta (0, 0)
Screenshot: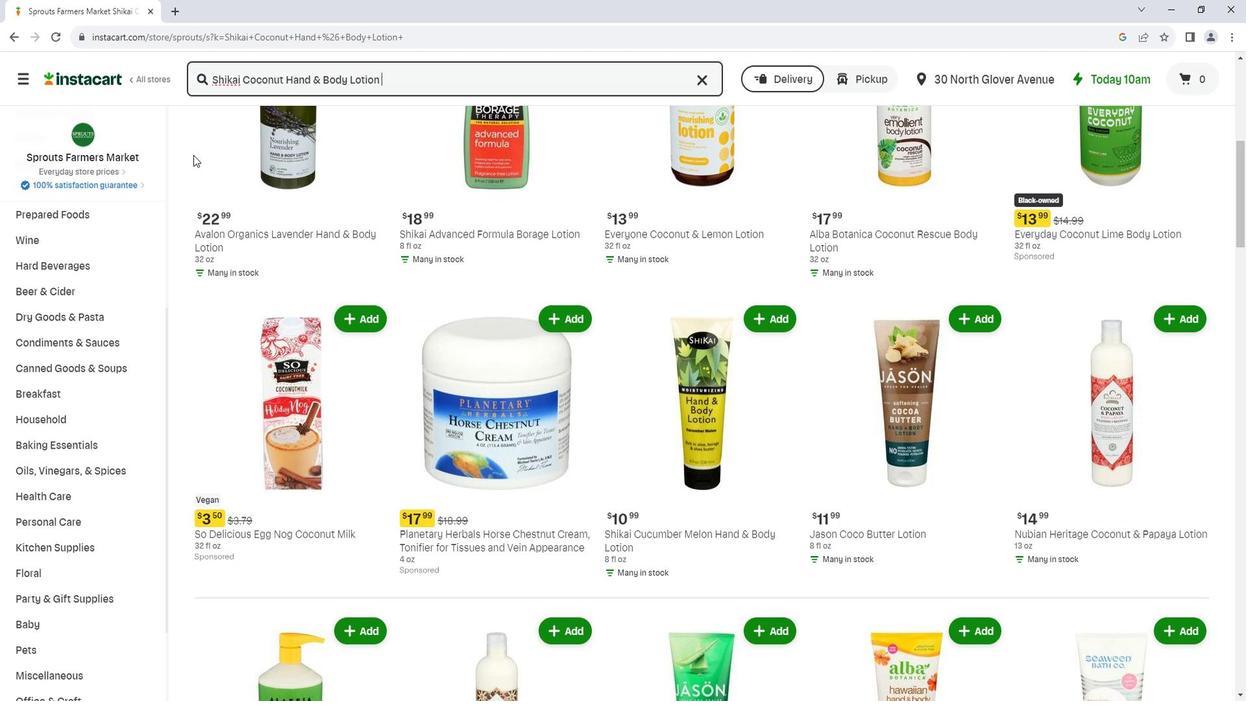 
Action: Mouse scrolled (189, 155) with delta (0, 0)
Screenshot: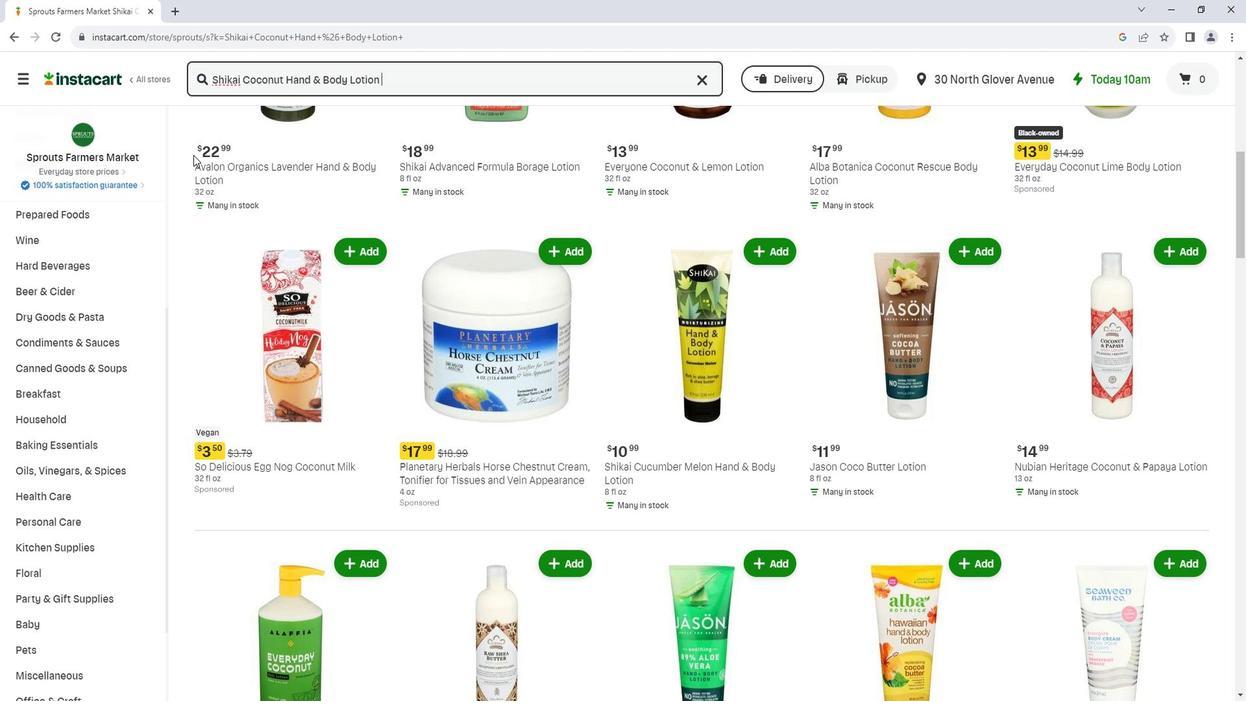 
Action: Mouse scrolled (189, 155) with delta (0, 0)
Screenshot: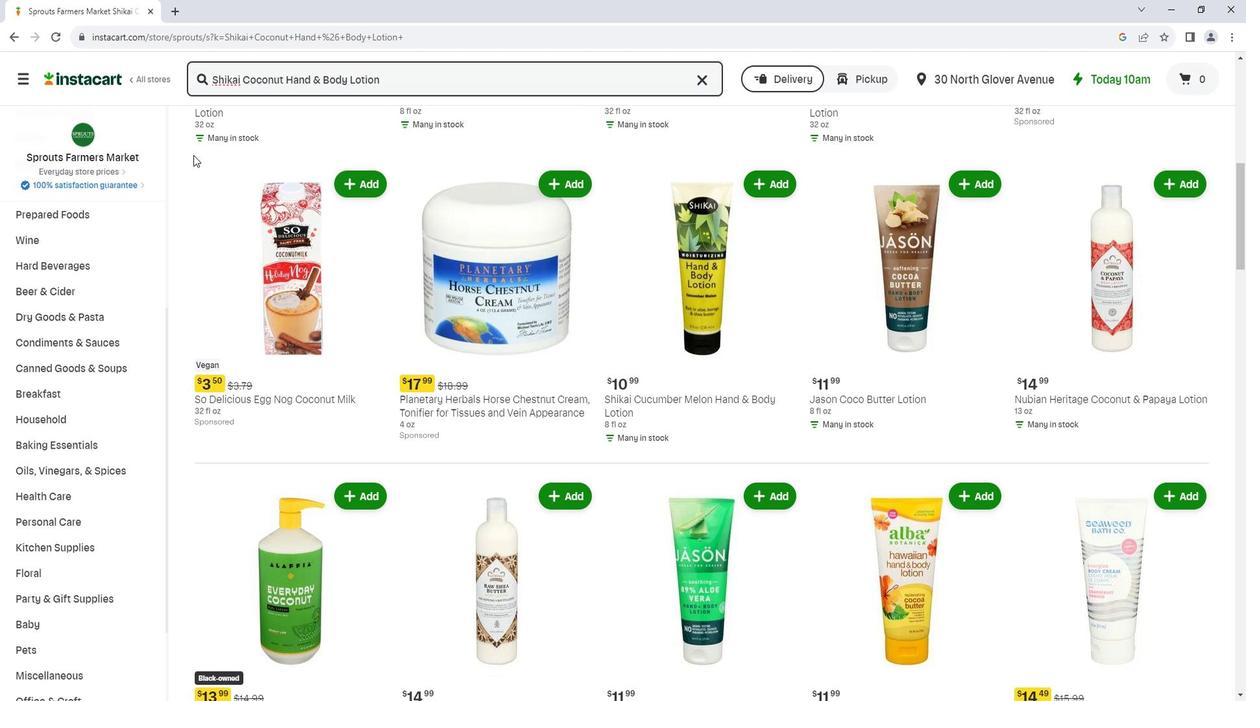 
